 Task: Create a section Blitz Brigade and in the section, add a milestone Web Analytics Implementation in the project AgileEngine
Action: Mouse moved to (173, 390)
Screenshot: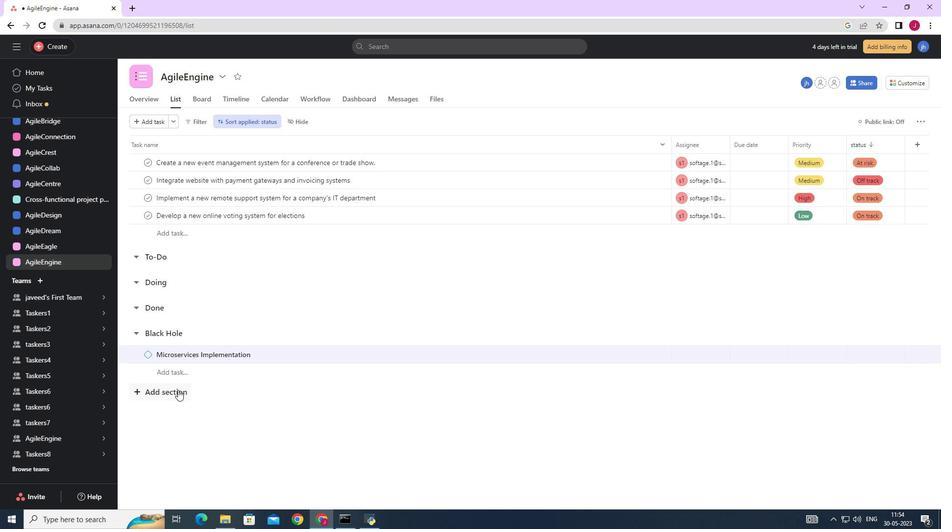 
Action: Mouse pressed left at (173, 390)
Screenshot: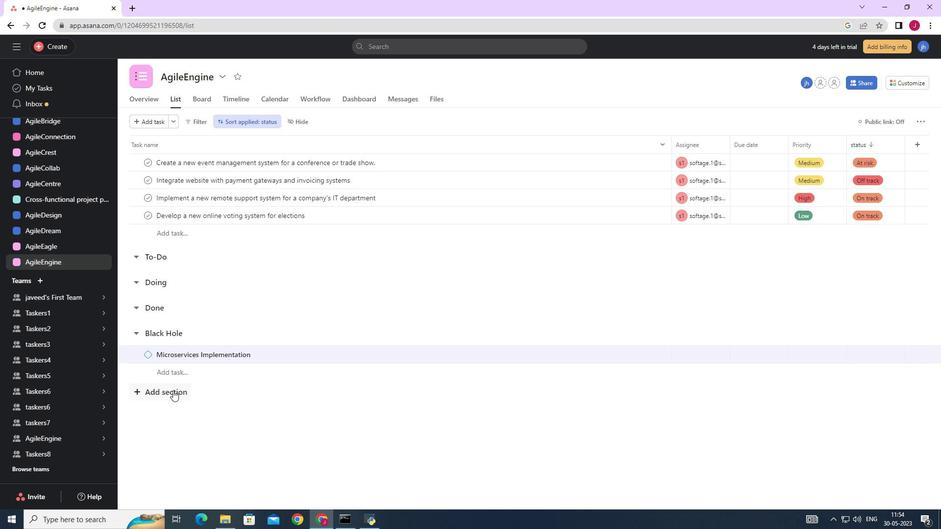 
Action: Mouse moved to (177, 393)
Screenshot: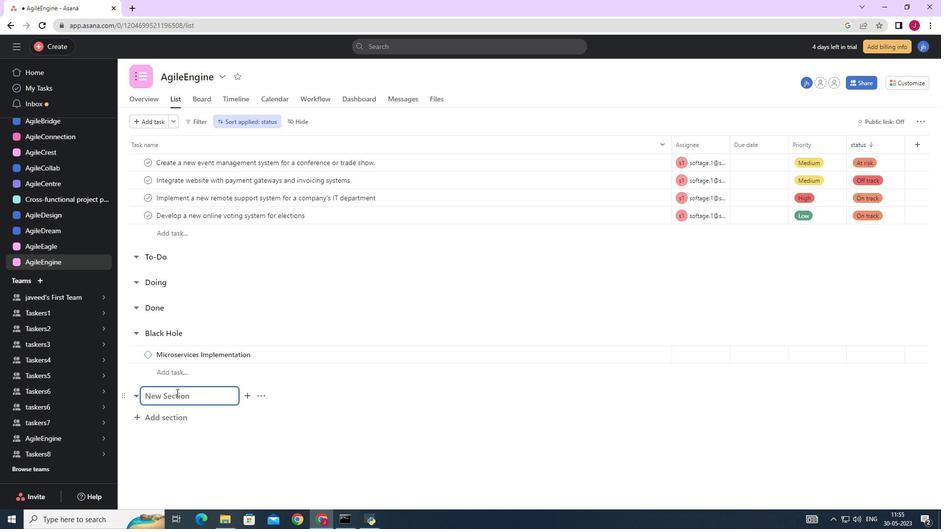 
Action: Key pressed <Key.caps_lock>B<Key.caps_lock>litz<Key.space><Key.caps_lock>B<Key.caps_lock>rigade<Key.enter>
Screenshot: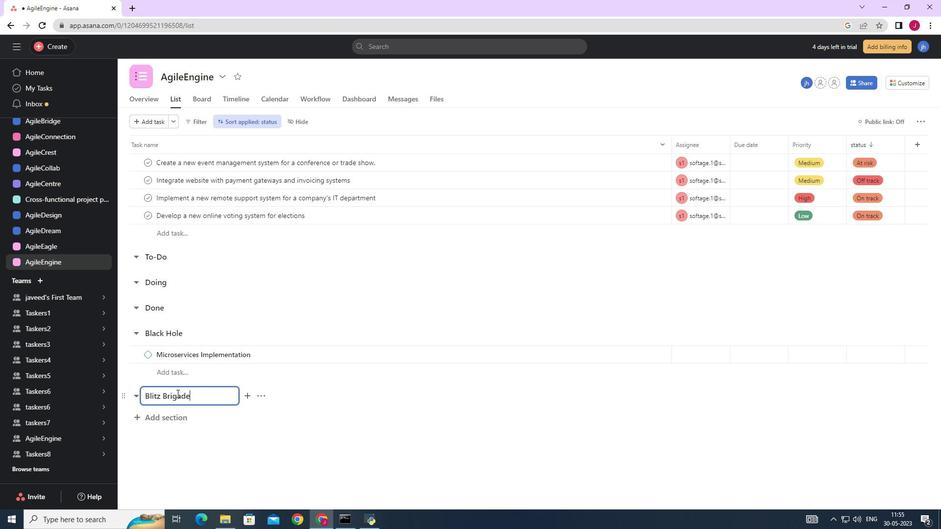 
Action: Mouse moved to (186, 420)
Screenshot: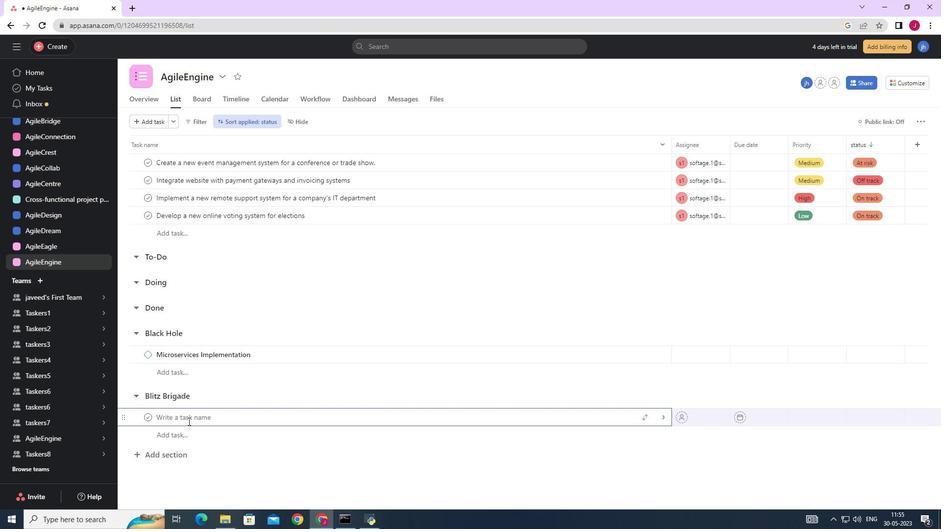 
Action: Key pressed <Key.caps_lock>W<Key.caps_lock>eb<Key.space><Key.caps_lock>A<Key.caps_lock>nalytics<Key.space><Key.caps_lock>I<Key.caps_lock>mplementation
Screenshot: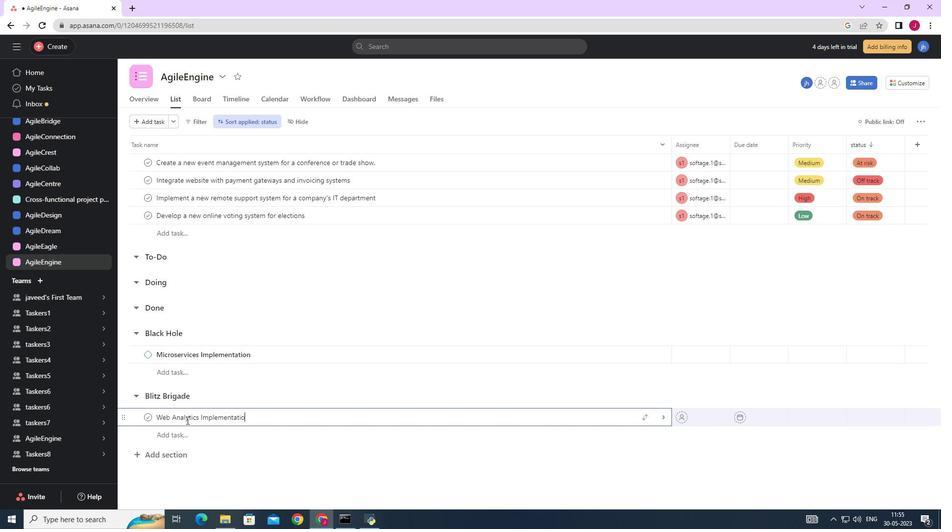 
Action: Mouse moved to (665, 418)
Screenshot: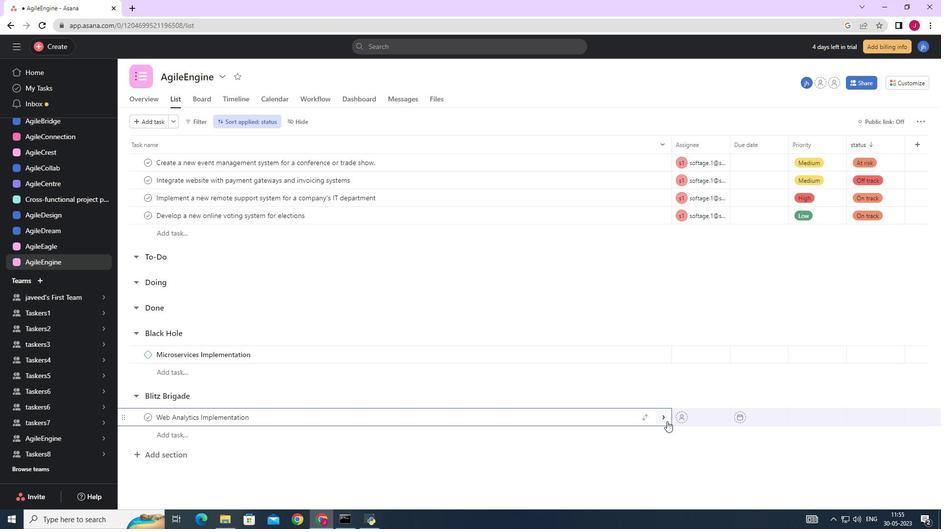 
Action: Mouse pressed left at (665, 418)
Screenshot: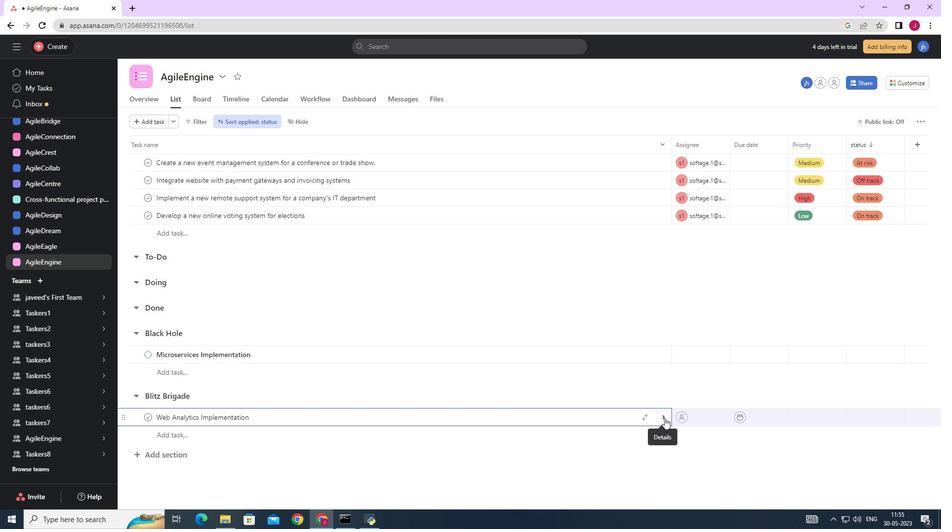 
Action: Mouse moved to (900, 119)
Screenshot: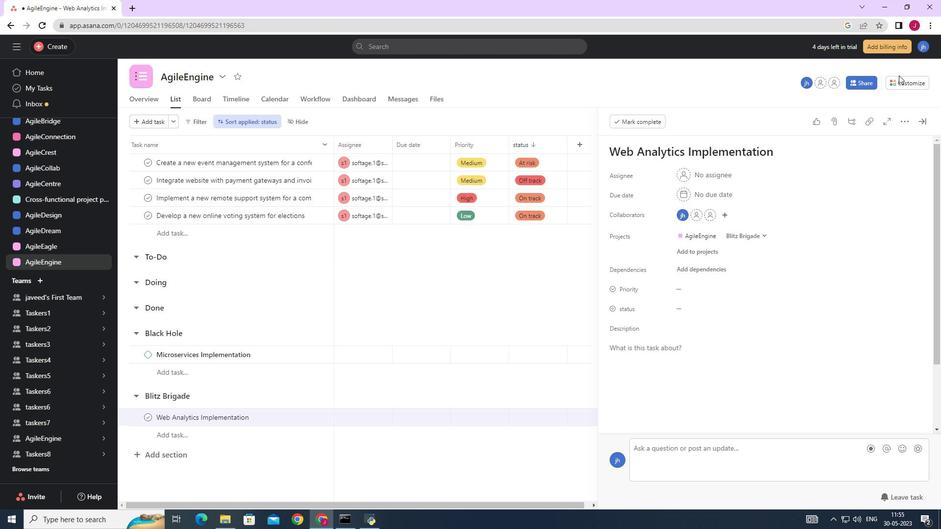 
Action: Mouse pressed left at (900, 119)
Screenshot: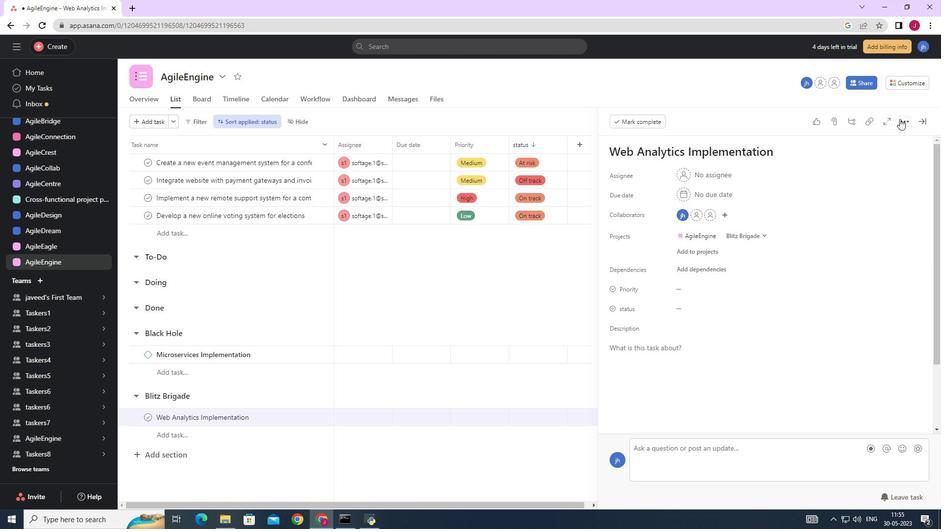 
Action: Mouse moved to (836, 160)
Screenshot: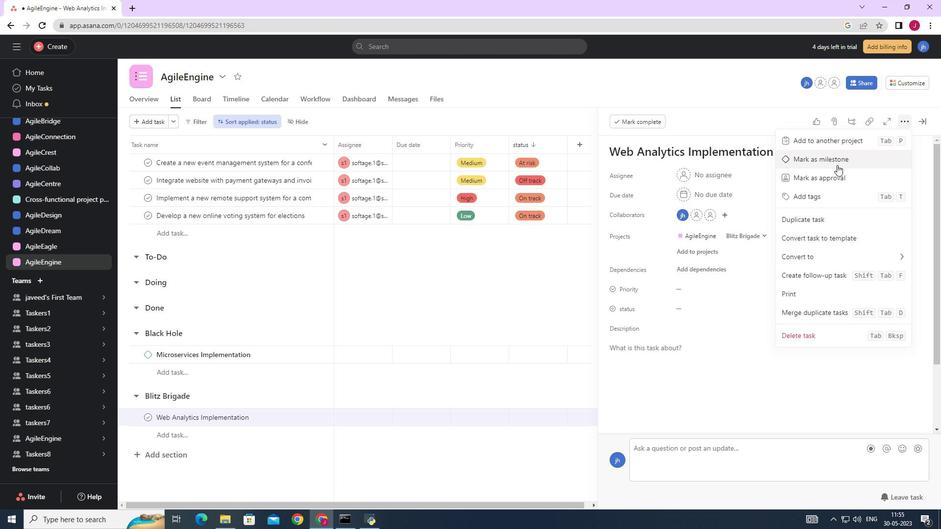 
Action: Mouse pressed left at (836, 160)
Screenshot: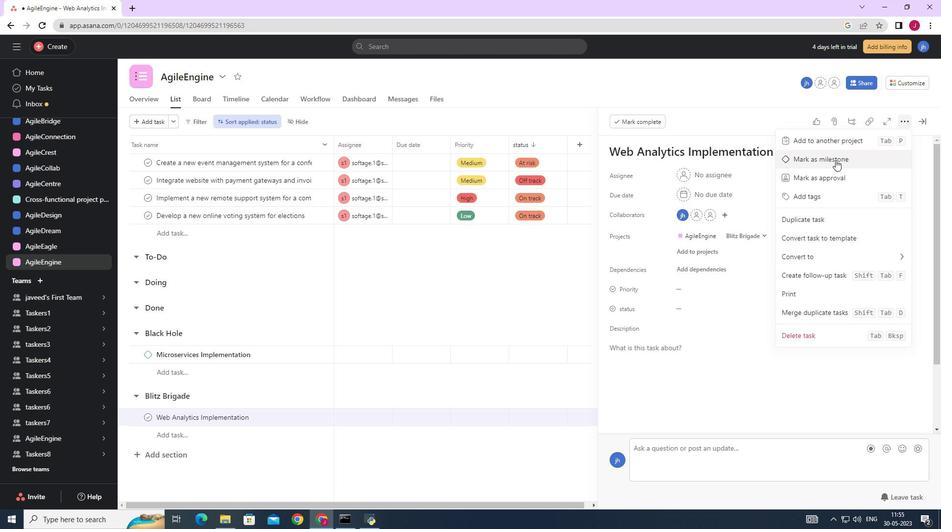 
Action: Mouse moved to (920, 116)
Screenshot: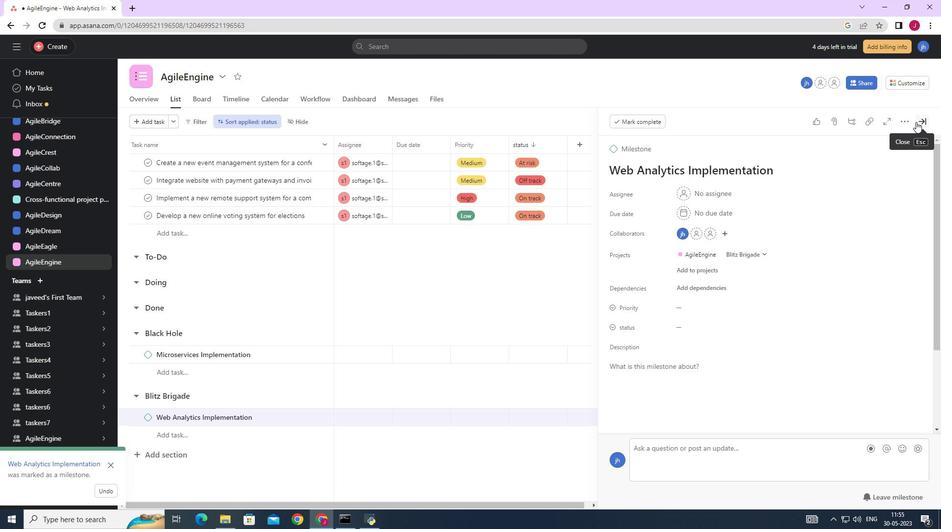
Action: Mouse pressed left at (920, 116)
Screenshot: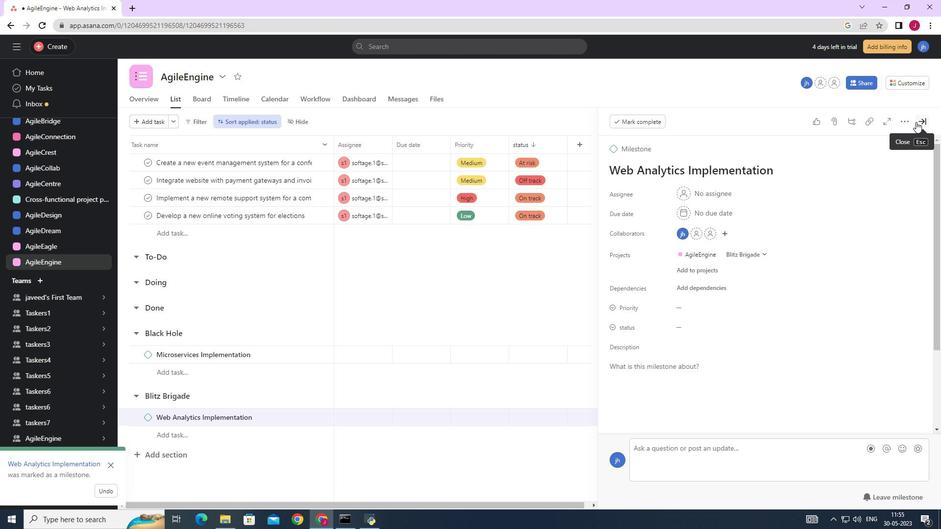 
Action: Mouse moved to (569, 293)
Screenshot: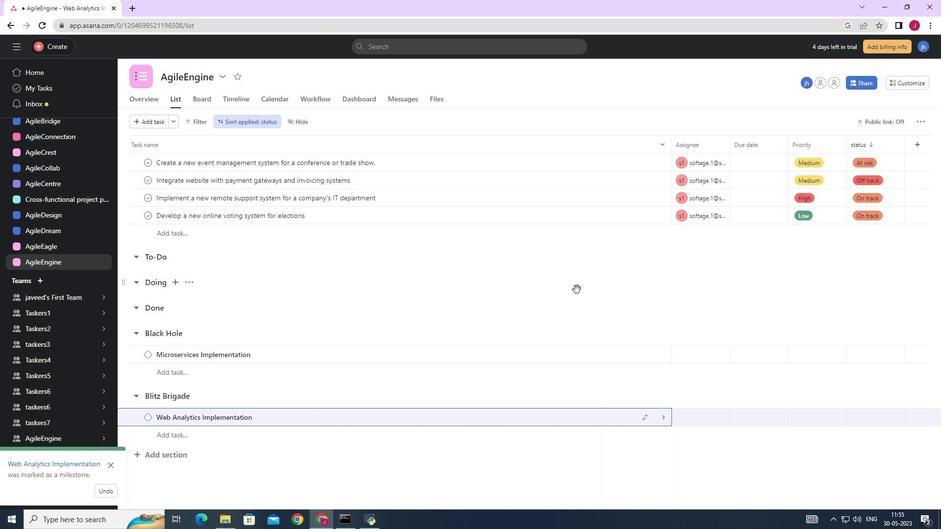 
